 Task: Add any power-ups from "HR and operation".
Action: Mouse moved to (34, 246)
Screenshot: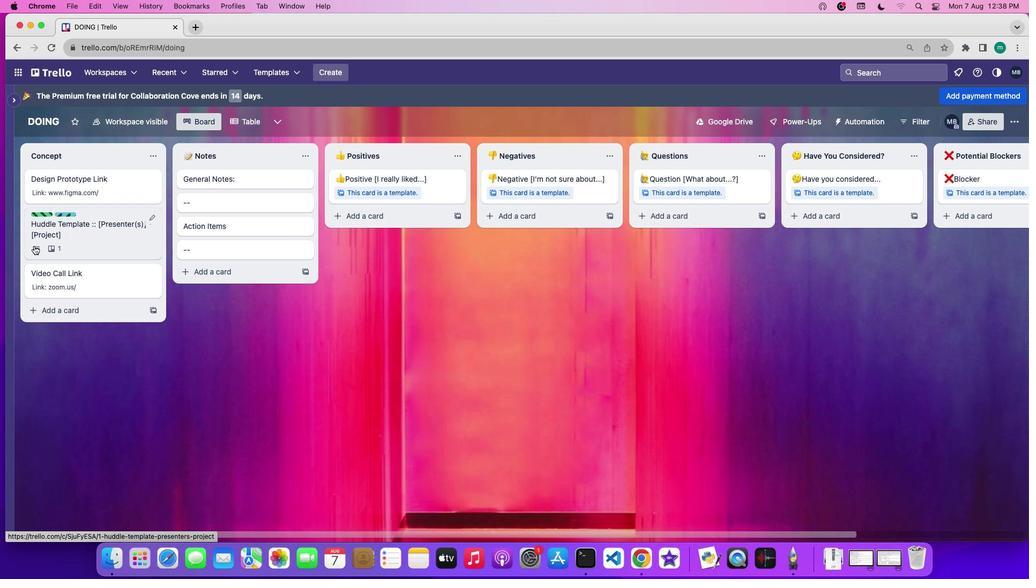 
Action: Mouse pressed left at (34, 246)
Screenshot: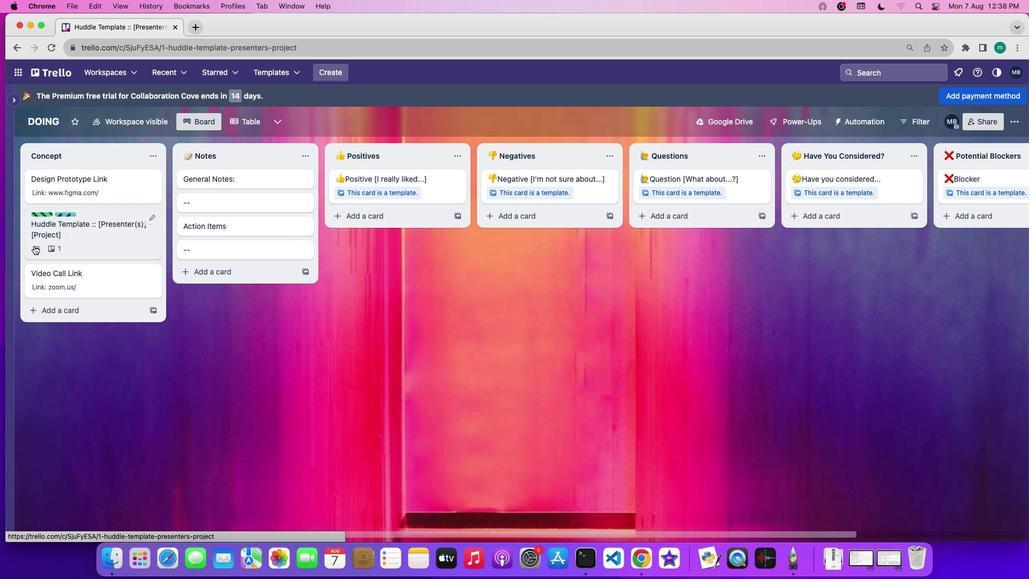 
Action: Mouse moved to (678, 405)
Screenshot: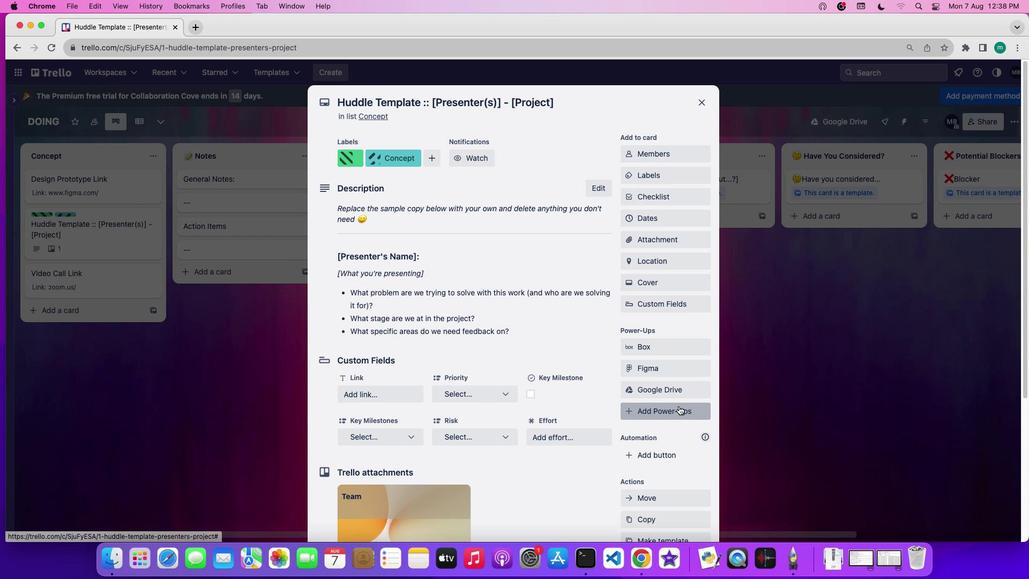 
Action: Mouse pressed left at (678, 405)
Screenshot: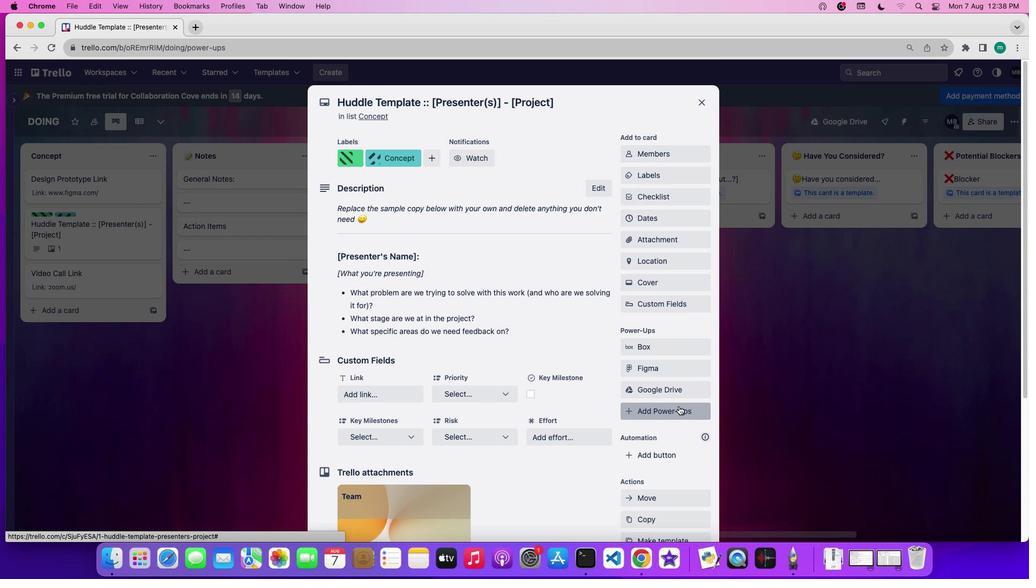 
Action: Mouse moved to (37, 249)
Screenshot: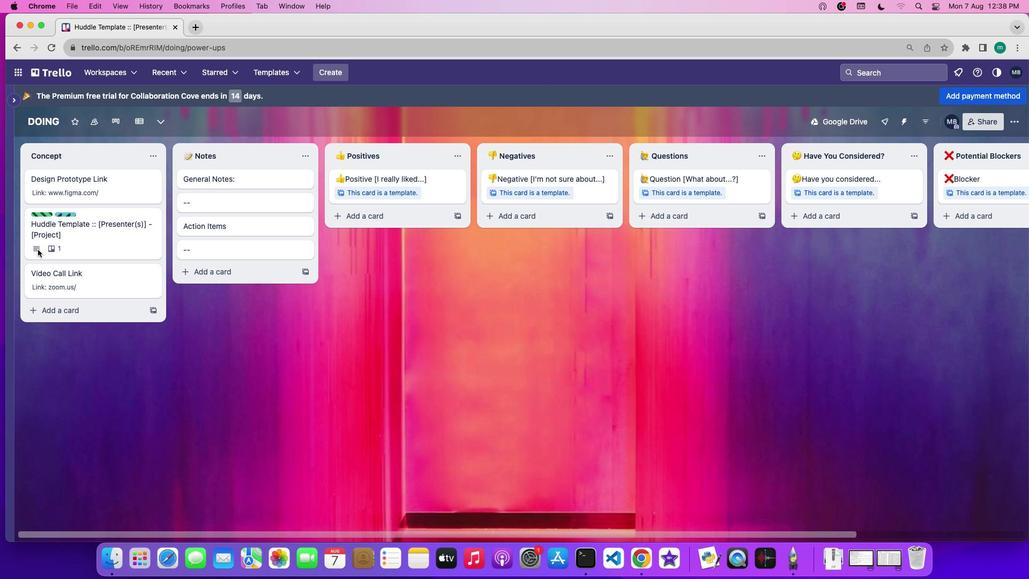 
Action: Mouse pressed left at (37, 249)
Screenshot: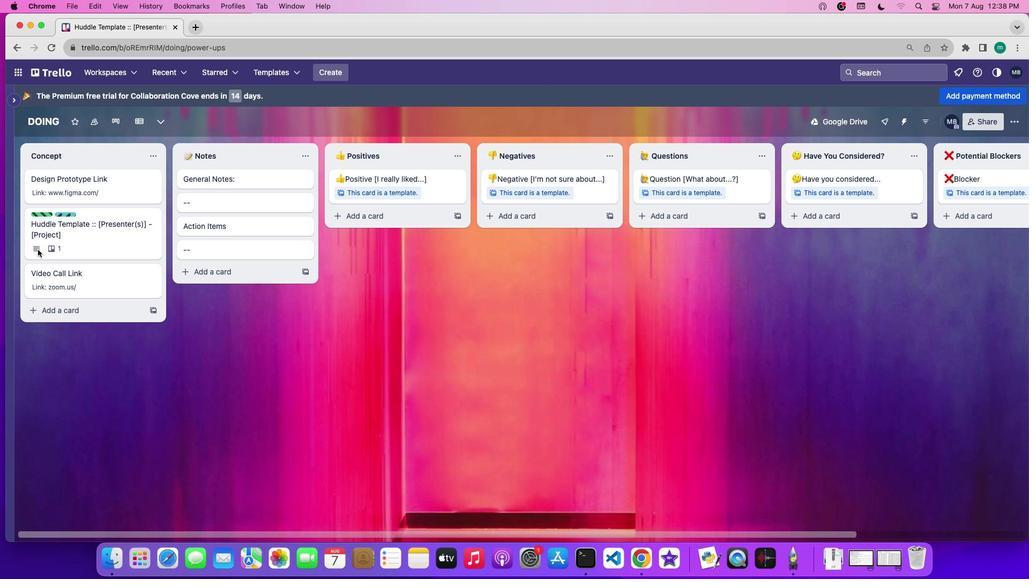 
Action: Mouse moved to (263, 400)
Screenshot: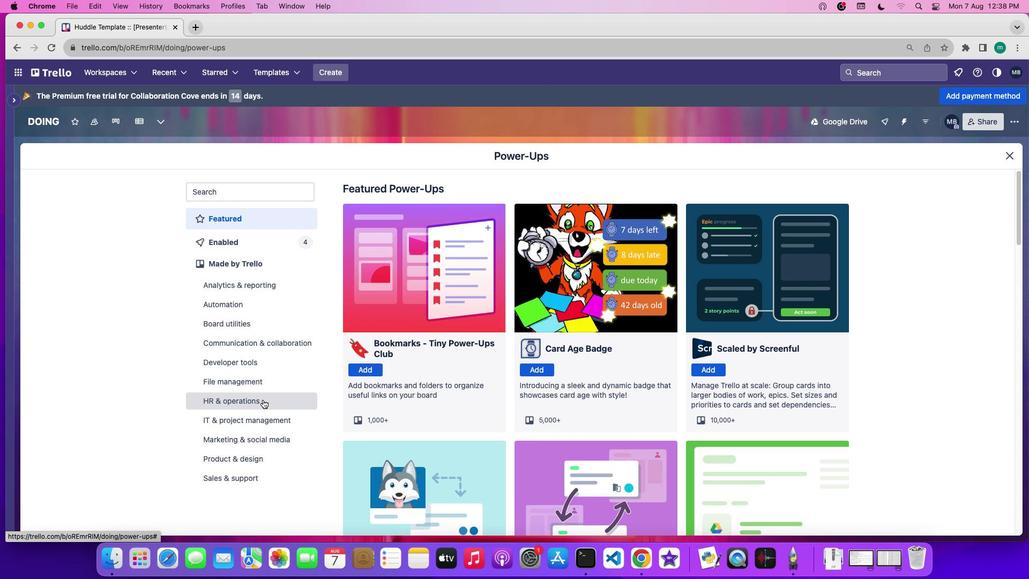 
Action: Mouse pressed left at (263, 400)
Screenshot: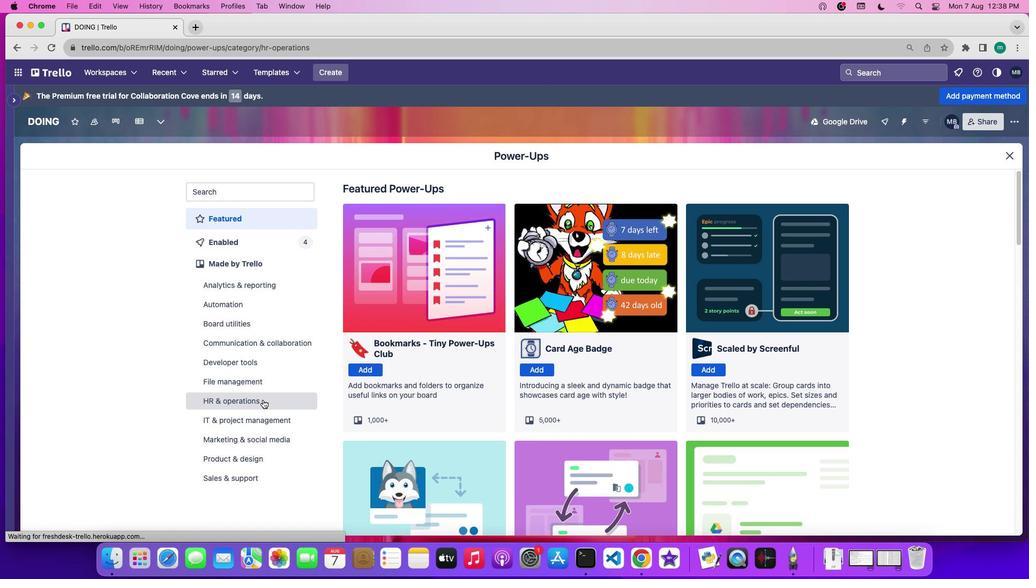 
Action: Mouse moved to (366, 219)
Screenshot: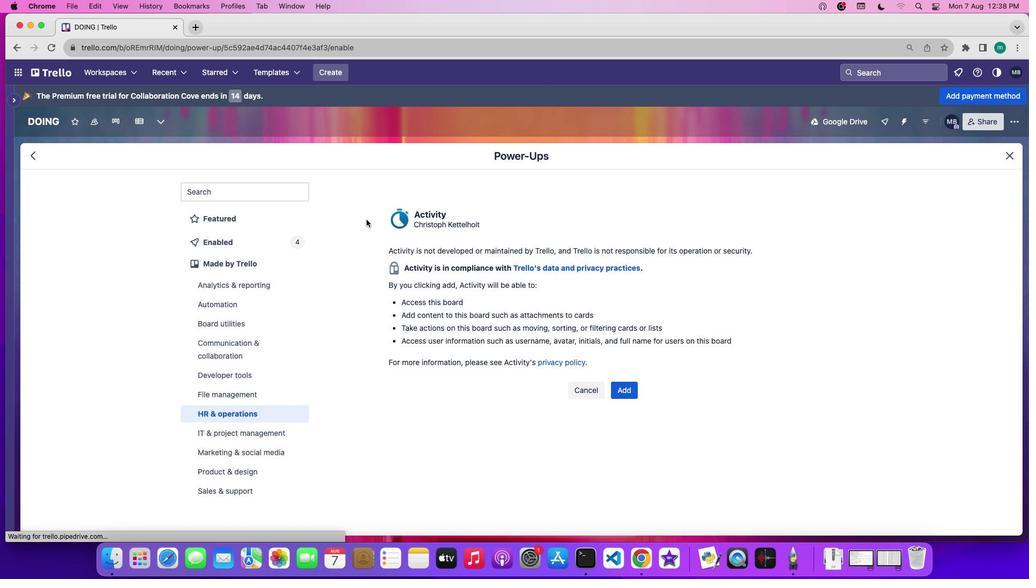 
Action: Mouse pressed left at (366, 219)
Screenshot: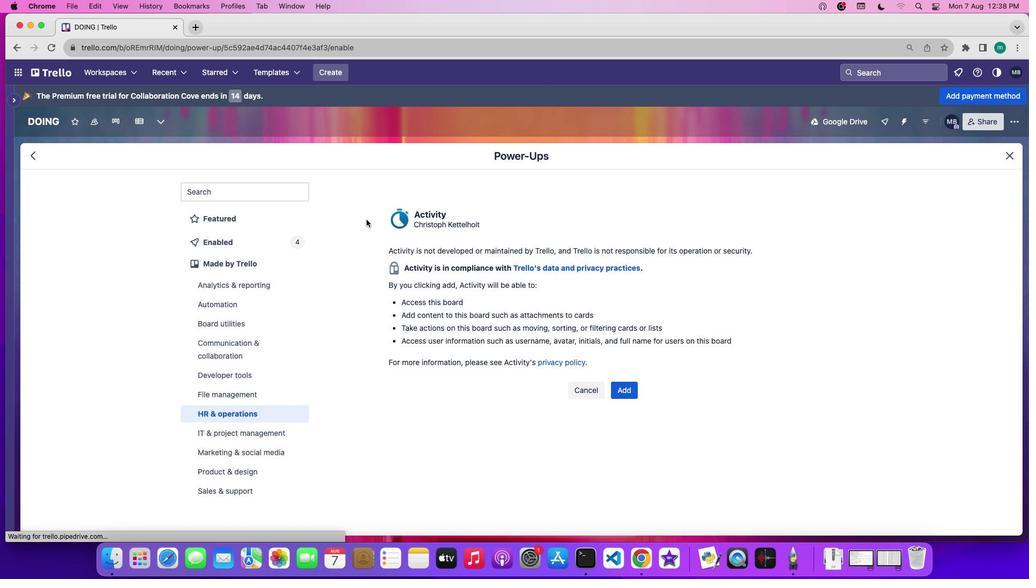 
